 Task: For heading Arial Rounded MT Bold with Underline.  font size for heading26,  'Change the font style of data to'Browallia New.  and font size to 18,  Change the alignment of both headline & data to Align middle & Align Text left.  In the sheet  Budget Template Spreadsheet Workbookbook
Action: Mouse moved to (42, 106)
Screenshot: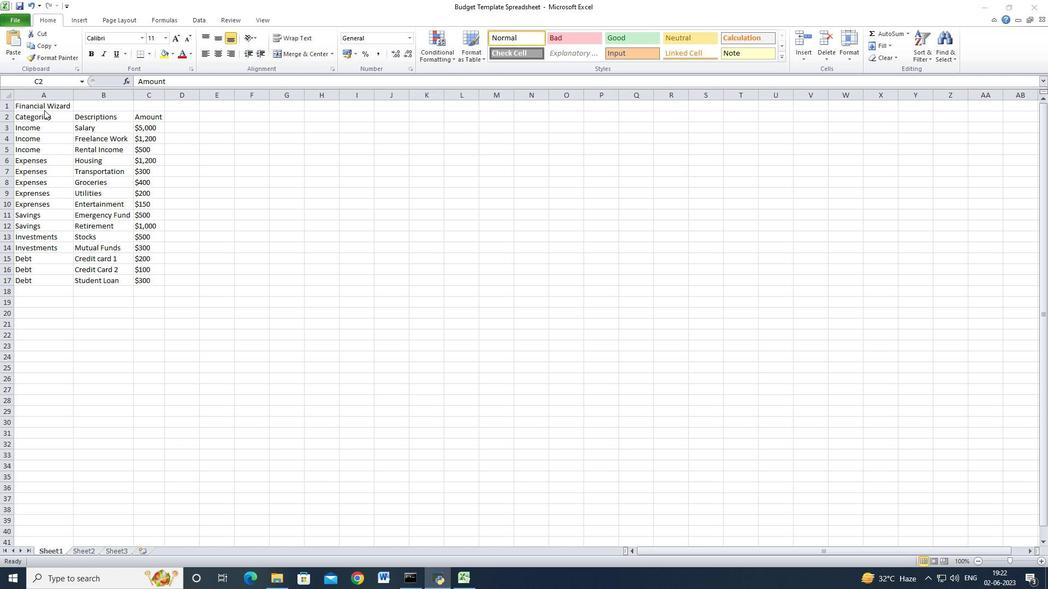 
Action: Mouse pressed left at (42, 106)
Screenshot: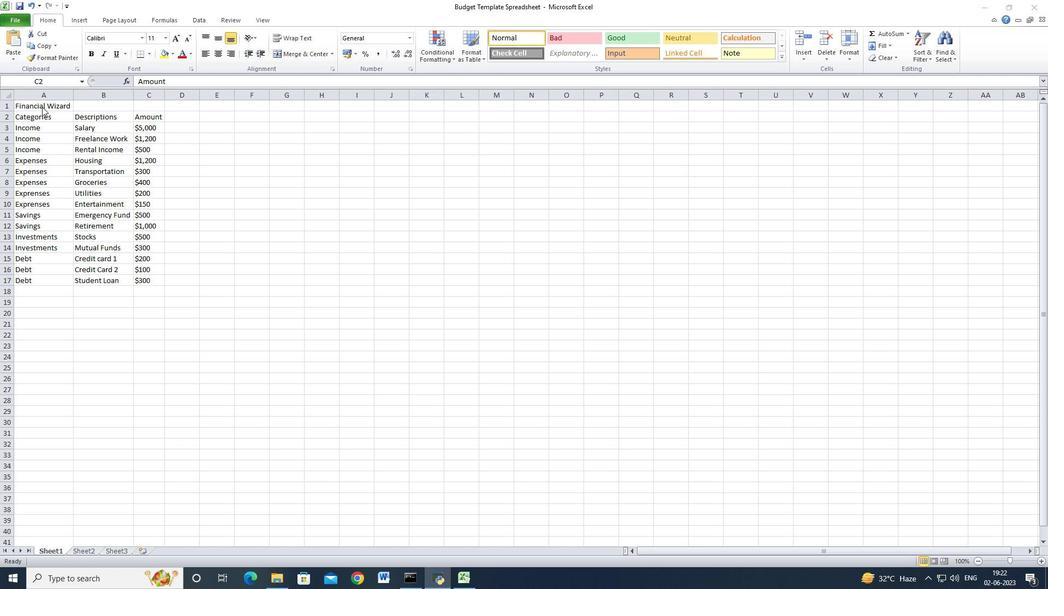 
Action: Mouse moved to (38, 105)
Screenshot: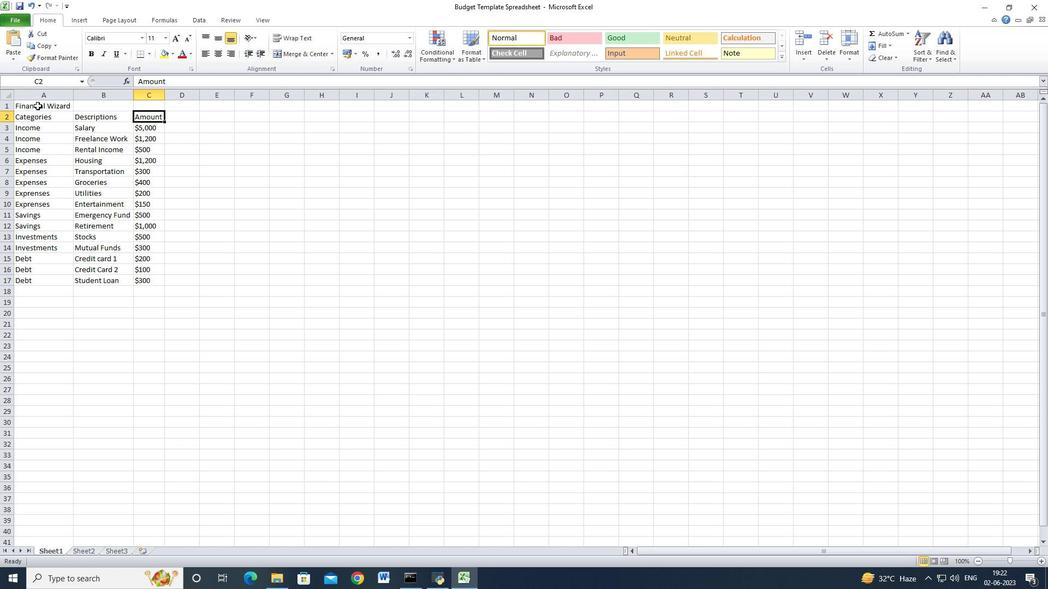 
Action: Mouse pressed left at (38, 105)
Screenshot: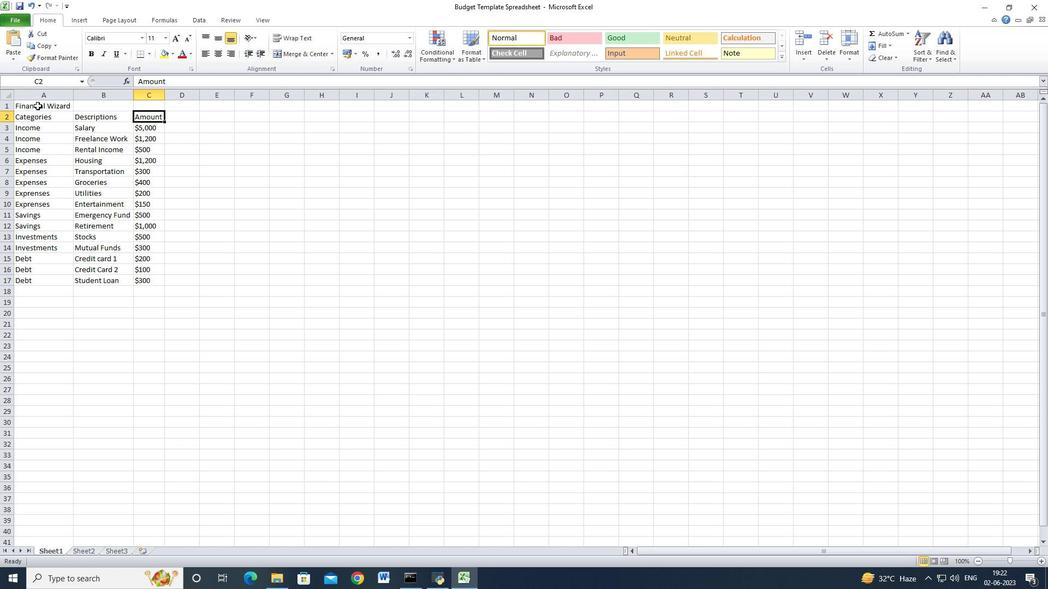 
Action: Mouse moved to (276, 55)
Screenshot: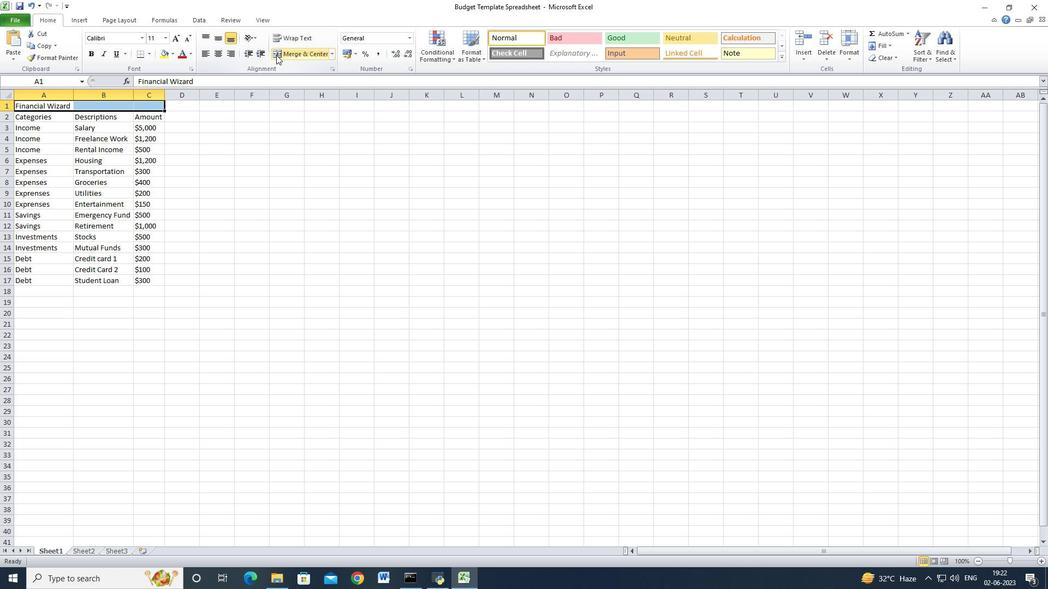 
Action: Mouse pressed left at (276, 55)
Screenshot: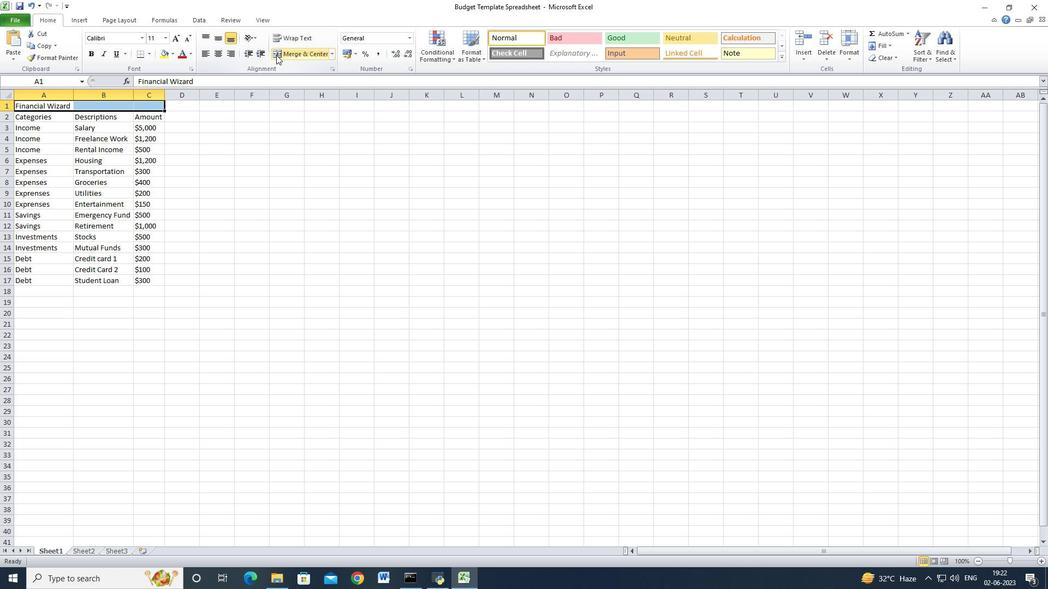
Action: Mouse moved to (139, 37)
Screenshot: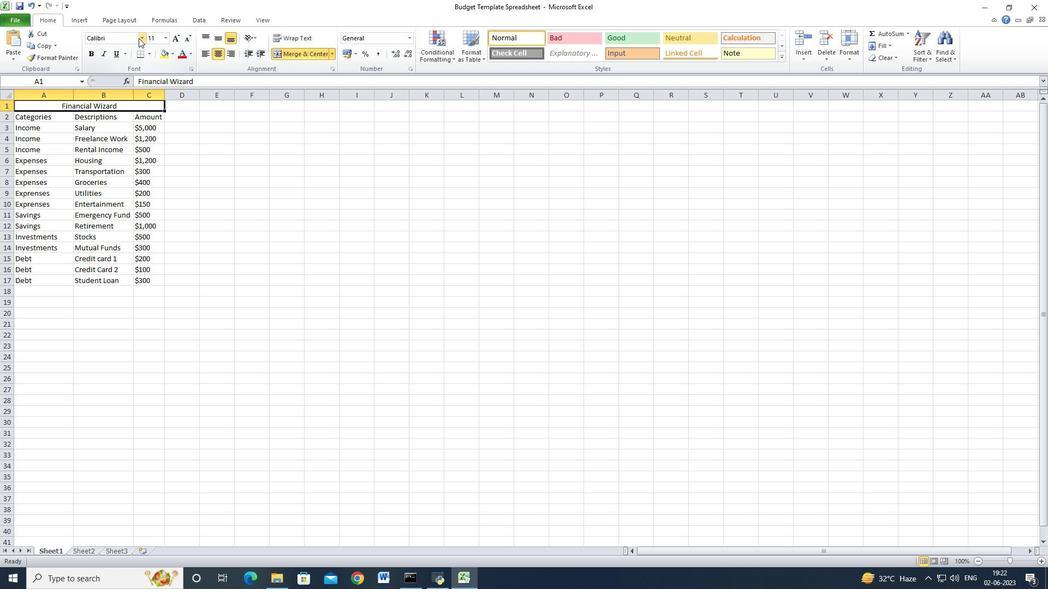 
Action: Mouse pressed left at (139, 37)
Screenshot: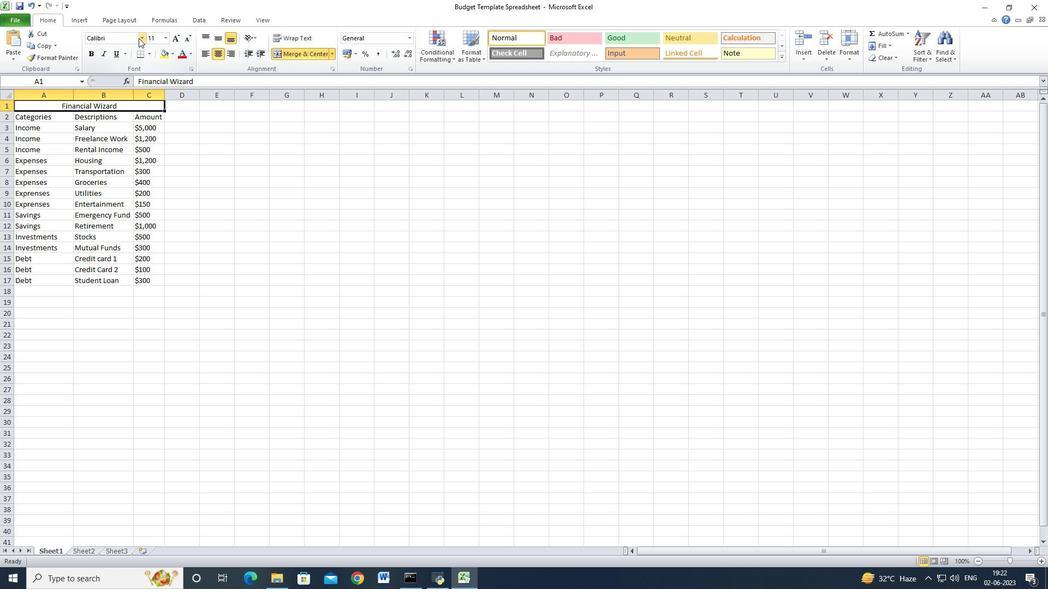 
Action: Mouse moved to (169, 165)
Screenshot: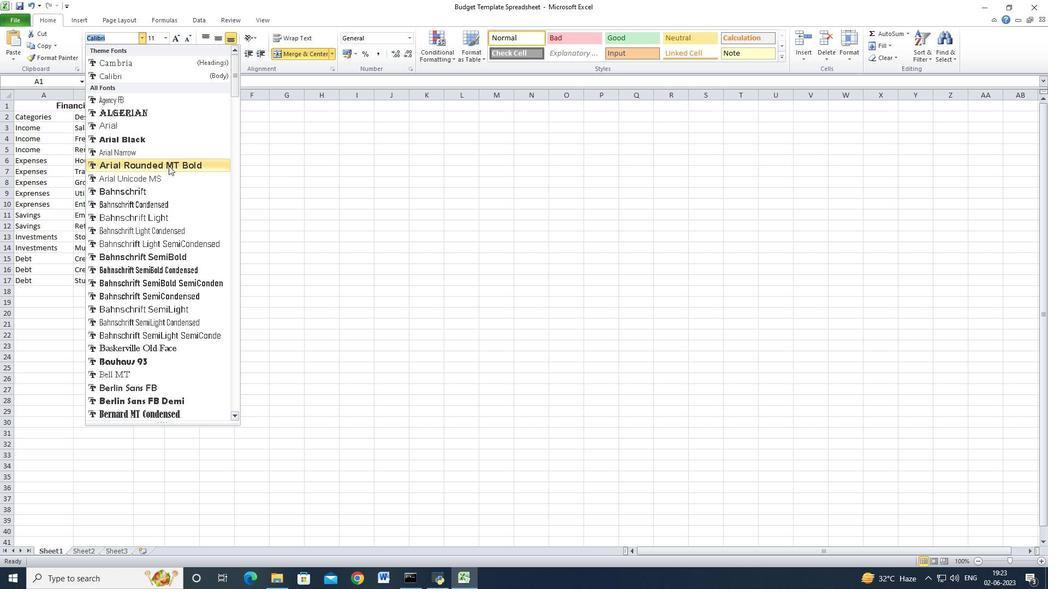 
Action: Mouse pressed left at (169, 165)
Screenshot: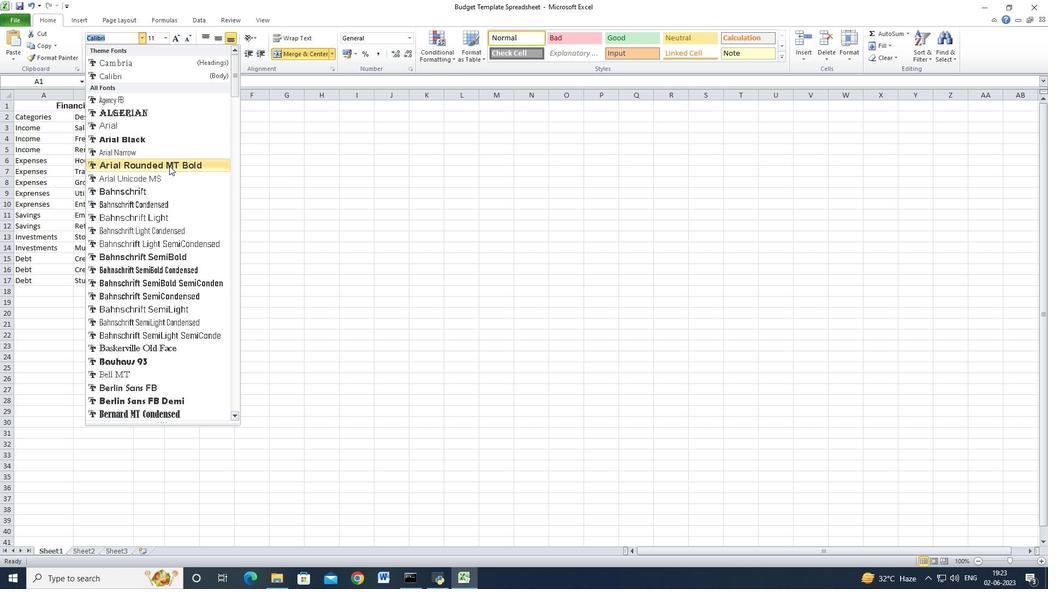 
Action: Mouse moved to (117, 52)
Screenshot: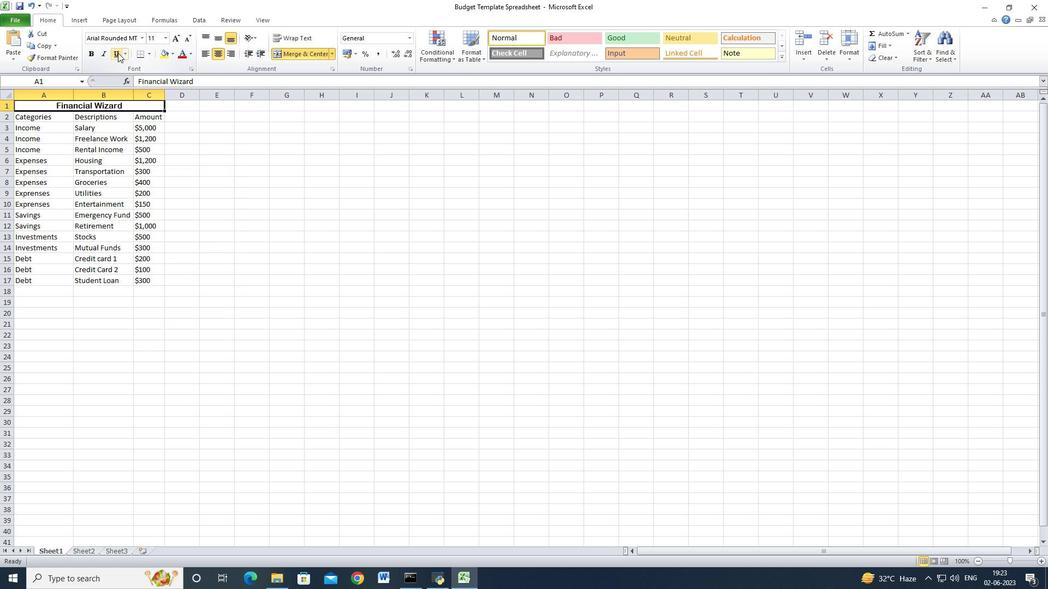
Action: Mouse pressed left at (117, 52)
Screenshot: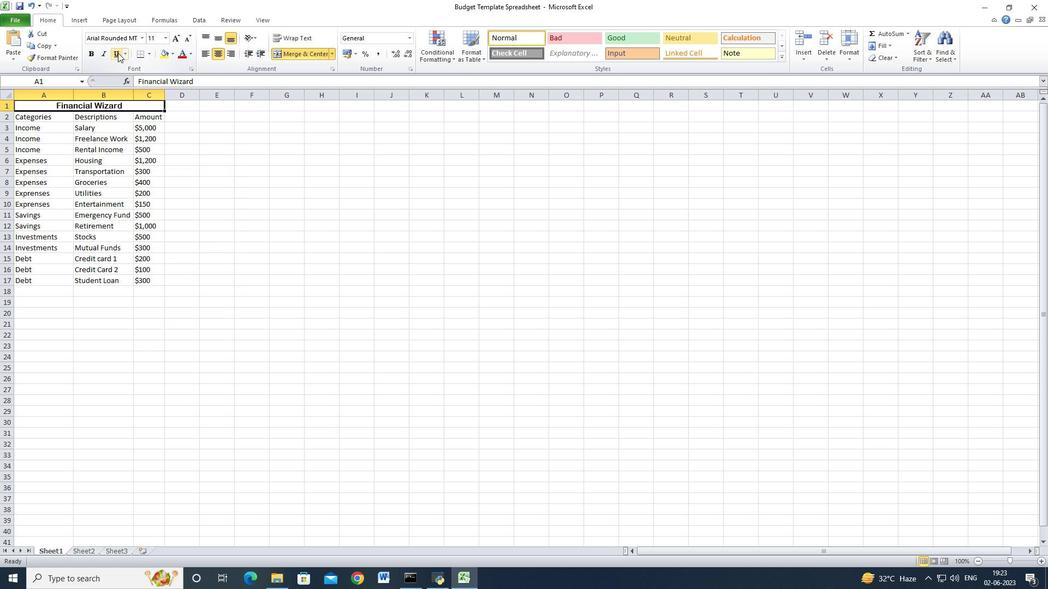 
Action: Mouse moved to (166, 38)
Screenshot: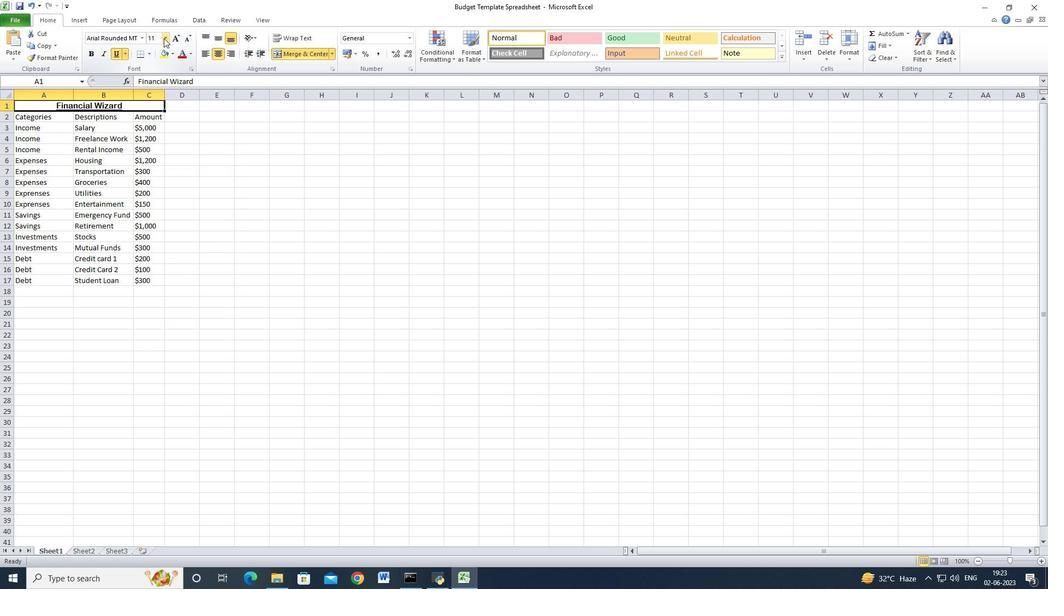 
Action: Mouse pressed left at (166, 38)
Screenshot: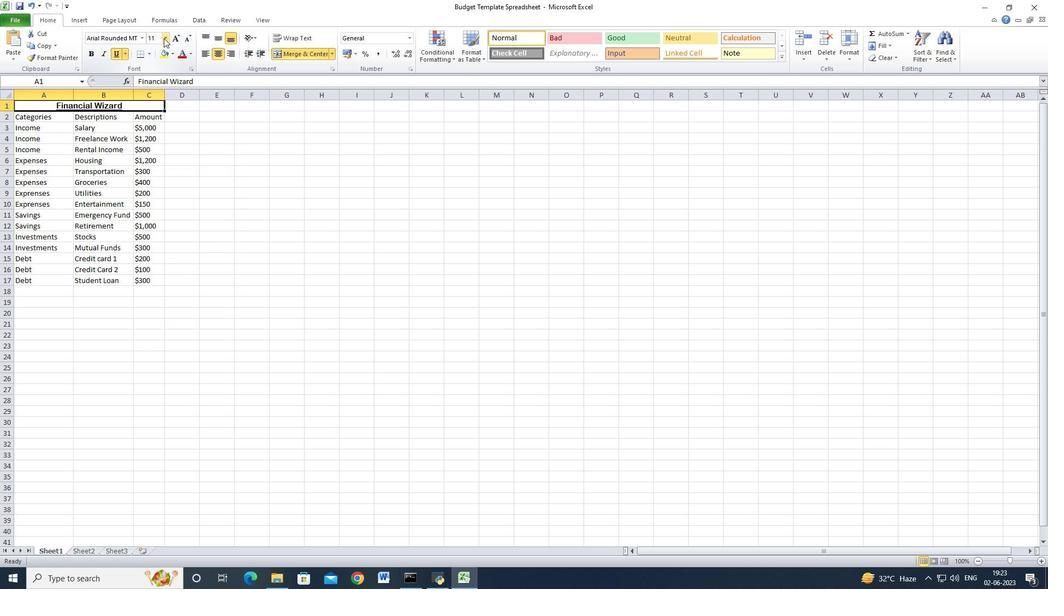 
Action: Mouse moved to (156, 150)
Screenshot: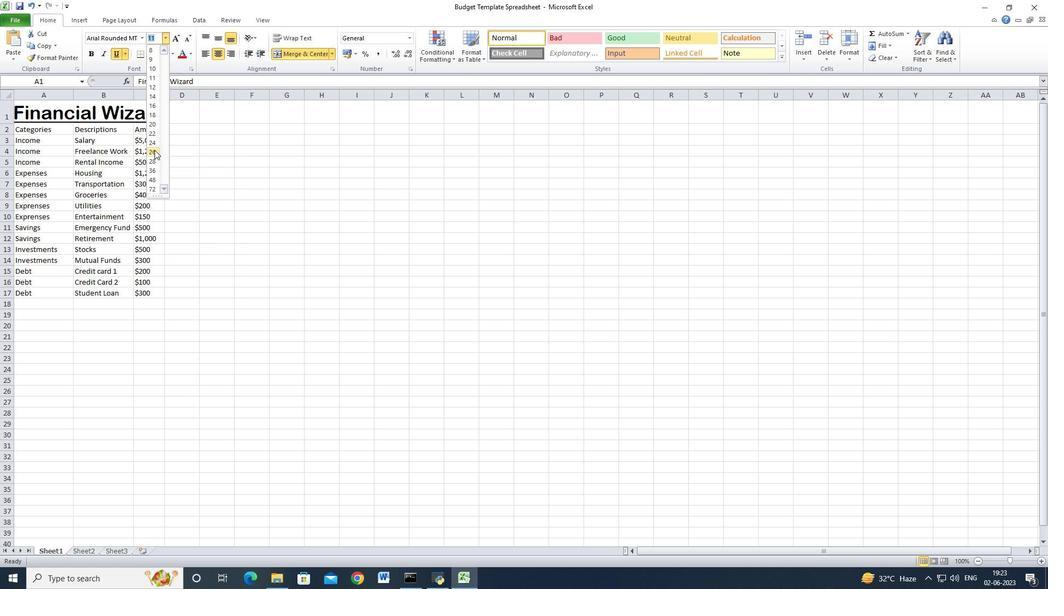 
Action: Mouse pressed left at (156, 150)
Screenshot: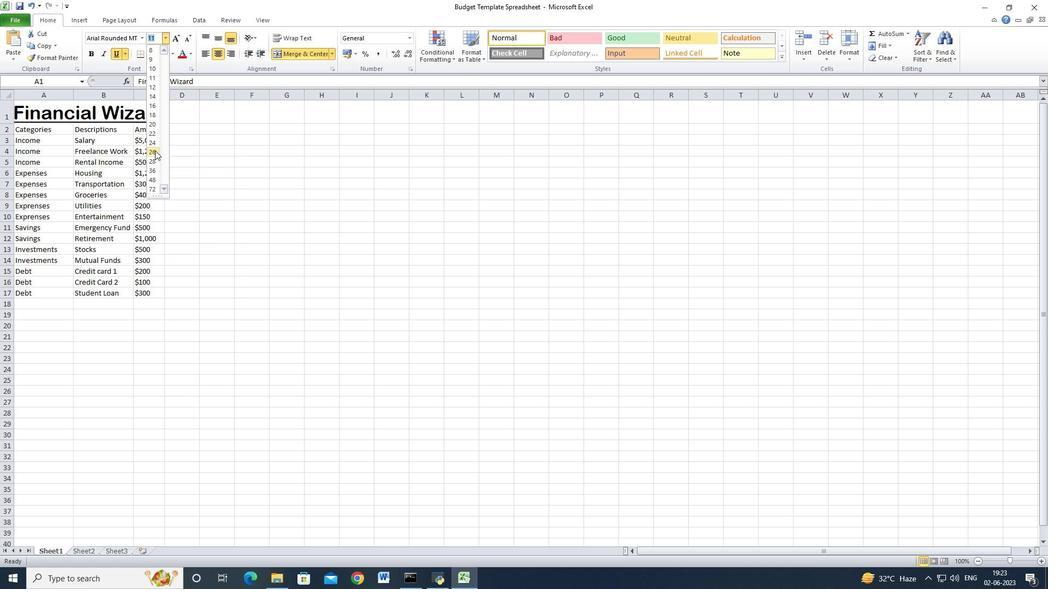 
Action: Mouse moved to (40, 132)
Screenshot: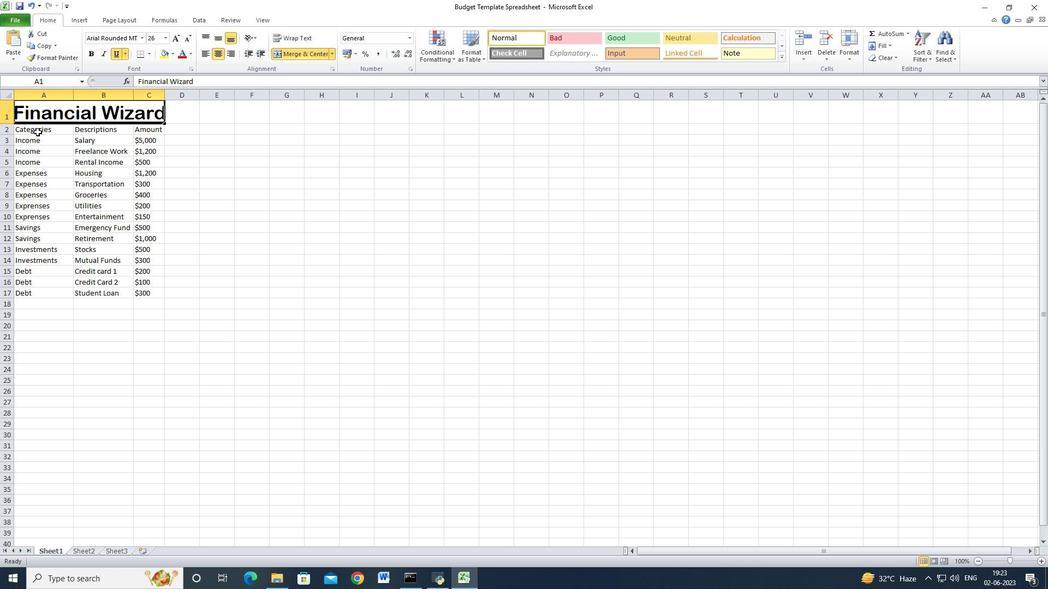 
Action: Mouse pressed left at (40, 132)
Screenshot: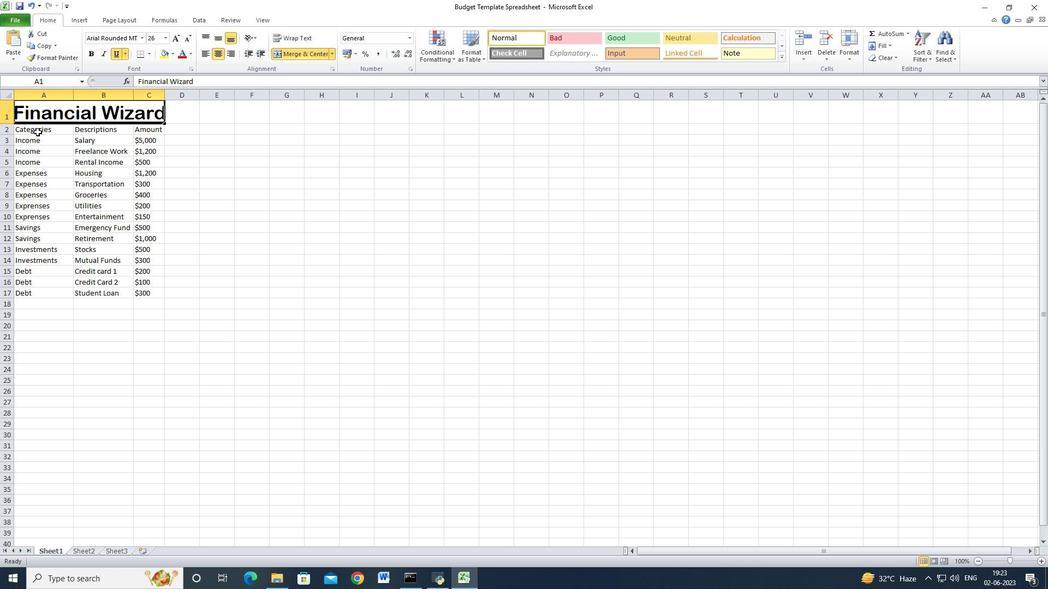 
Action: Mouse moved to (143, 35)
Screenshot: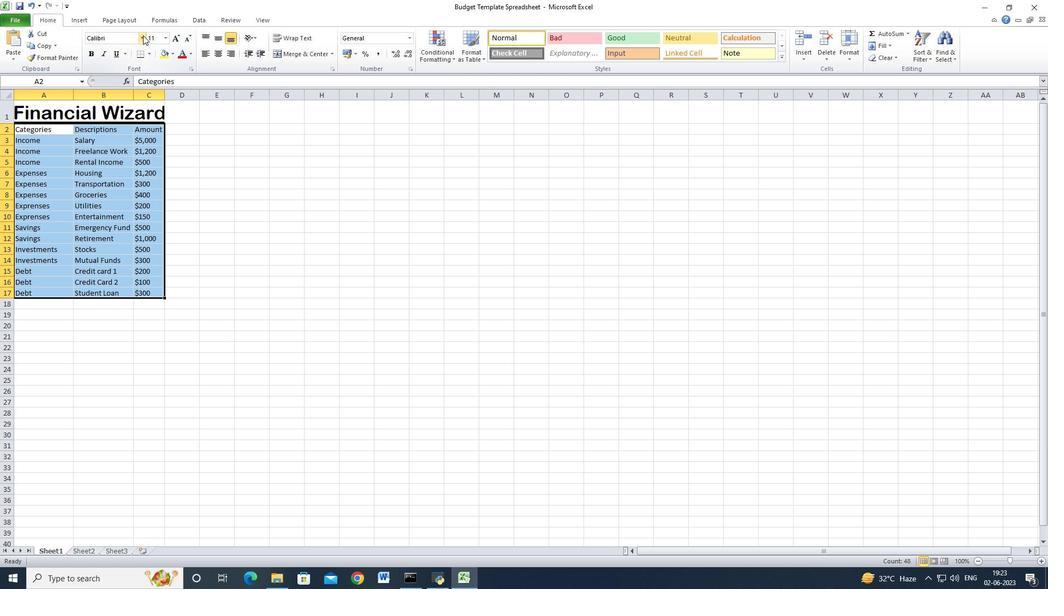 
Action: Mouse pressed left at (143, 35)
Screenshot: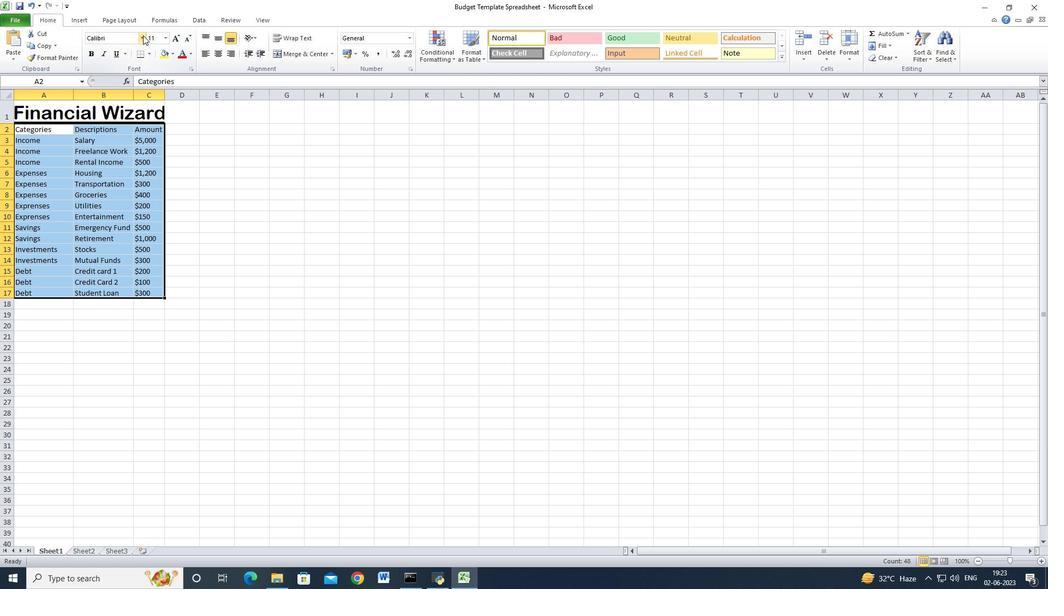 
Action: Mouse moved to (121, 58)
Screenshot: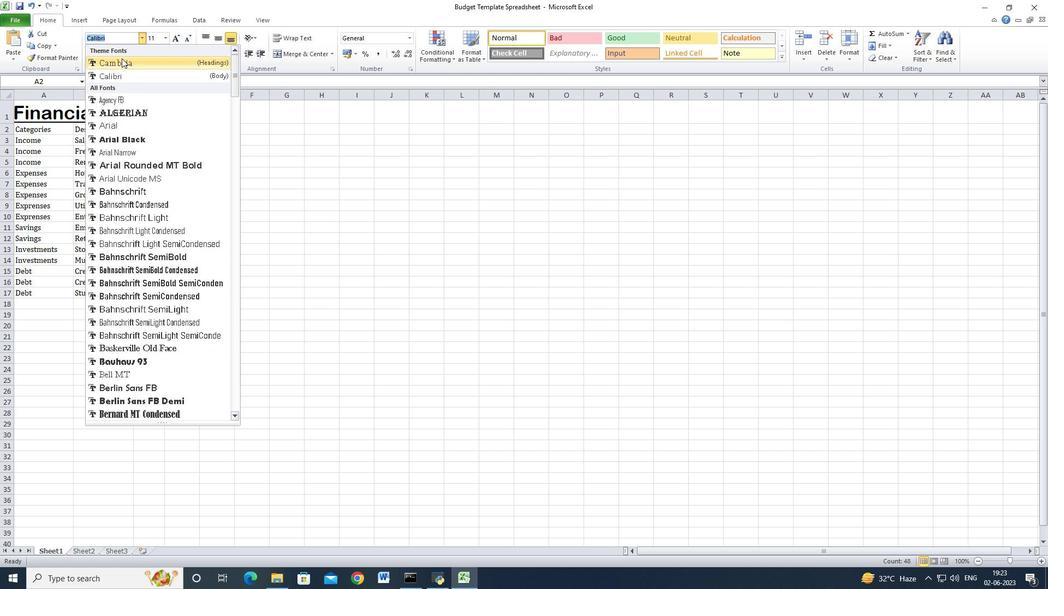 
Action: Key pressed browallia<Key.space>new<Key.enter>
Screenshot: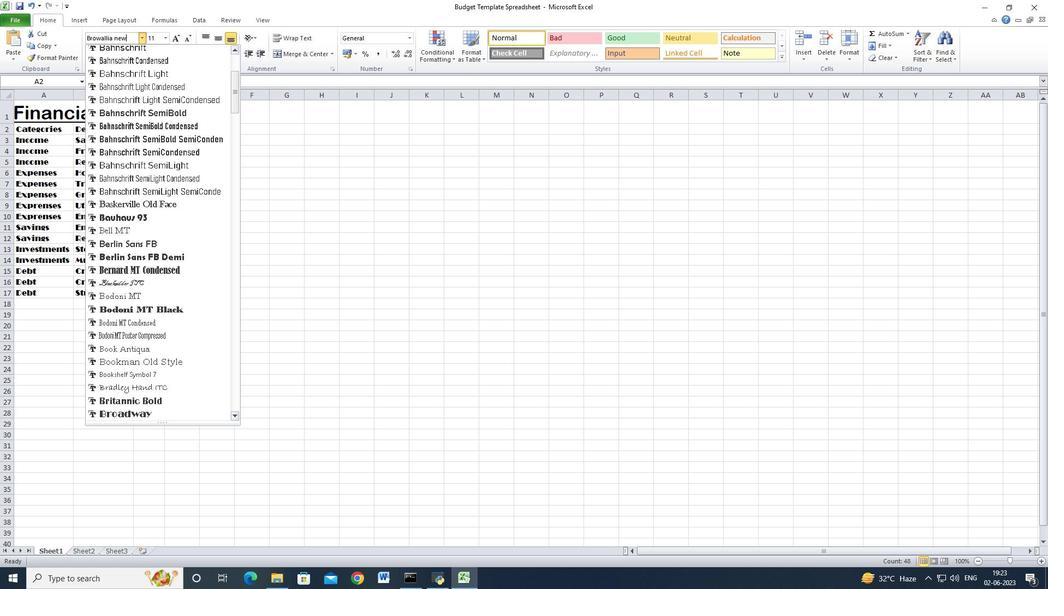 
Action: Mouse moved to (168, 35)
Screenshot: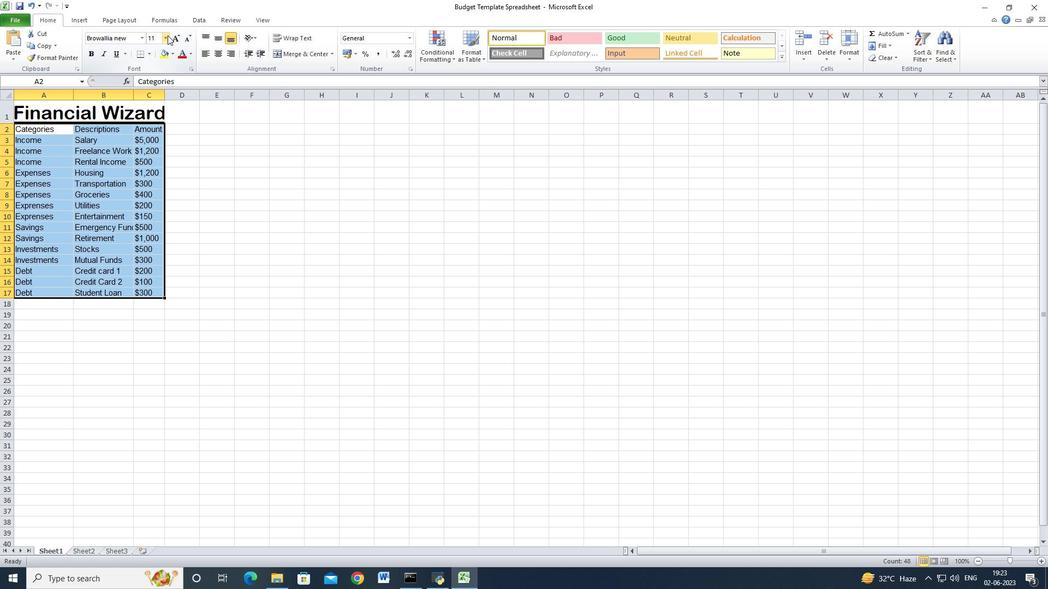 
Action: Mouse pressed left at (168, 35)
Screenshot: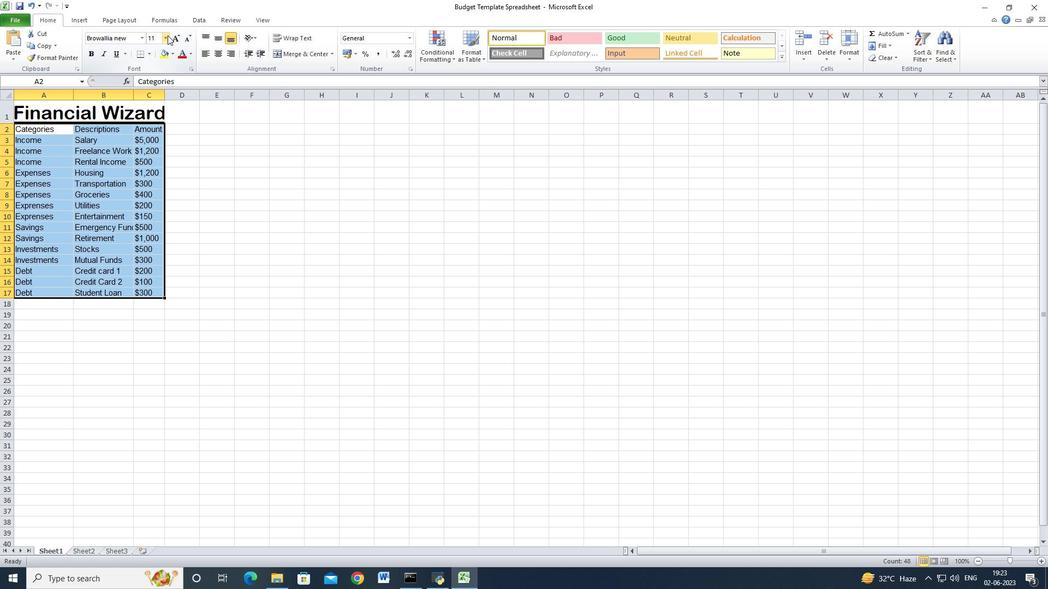 
Action: Mouse moved to (155, 115)
Screenshot: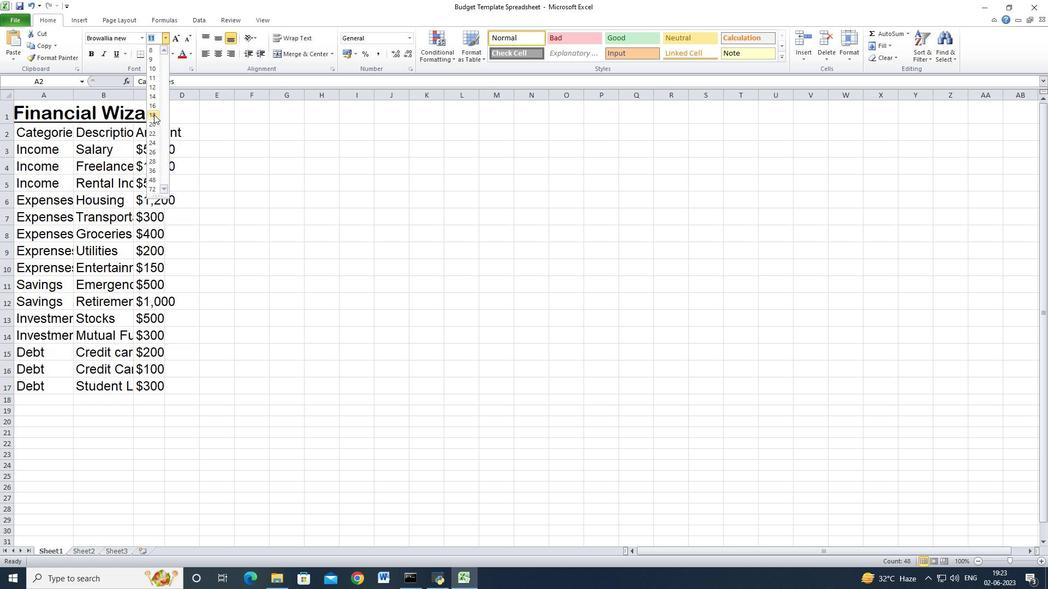 
Action: Mouse pressed left at (155, 115)
Screenshot: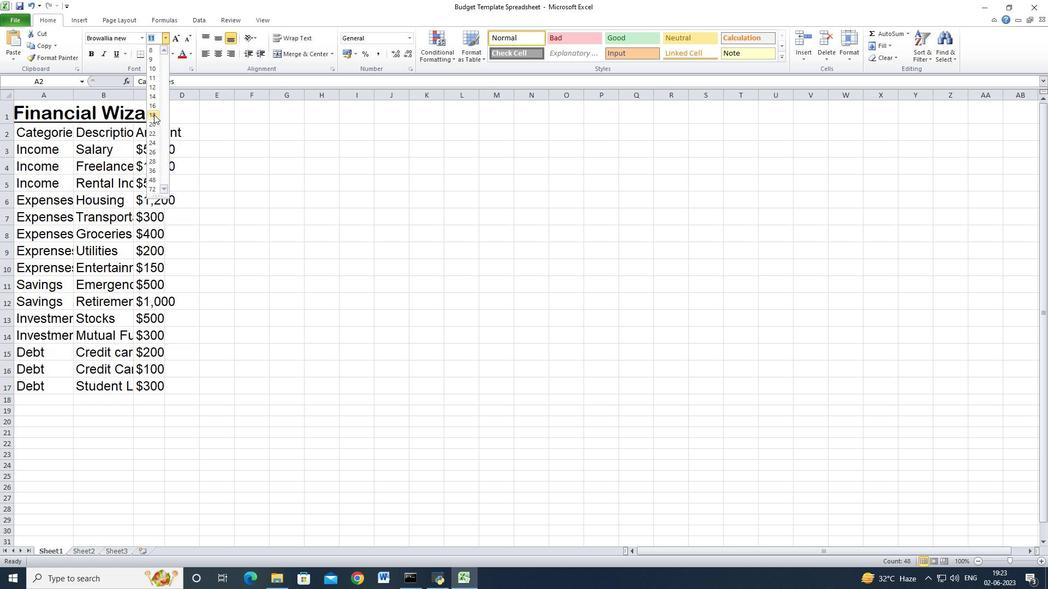 
Action: Mouse moved to (13, 97)
Screenshot: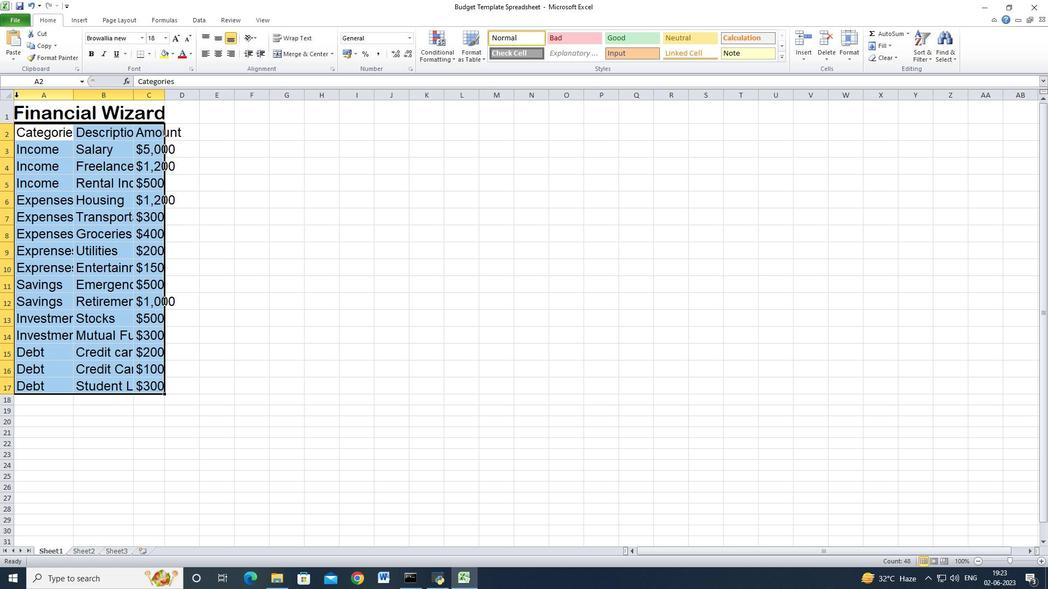 
Action: Mouse pressed left at (13, 97)
Screenshot: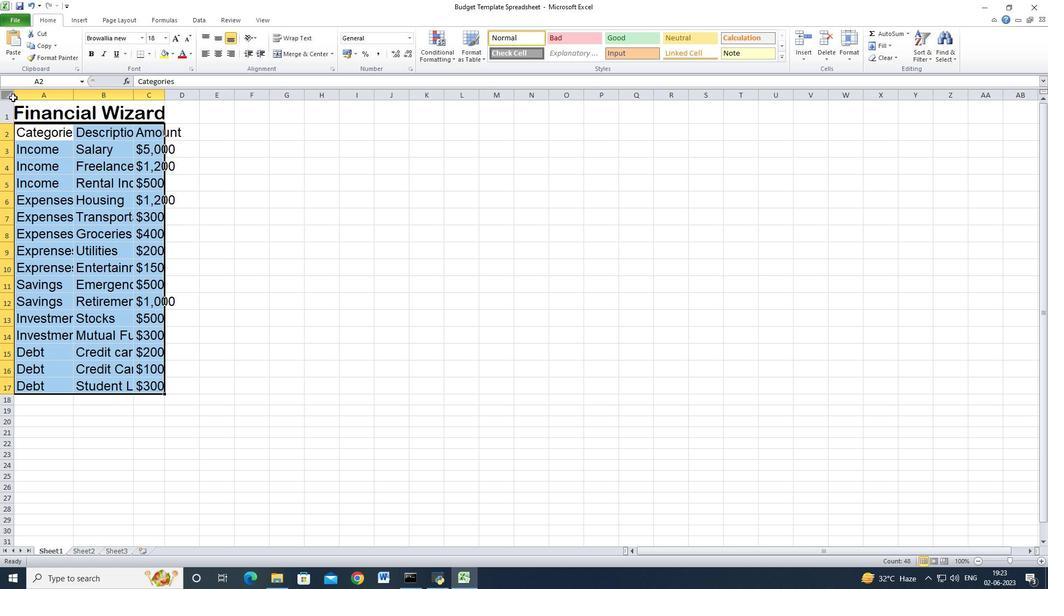 
Action: Mouse moved to (75, 96)
Screenshot: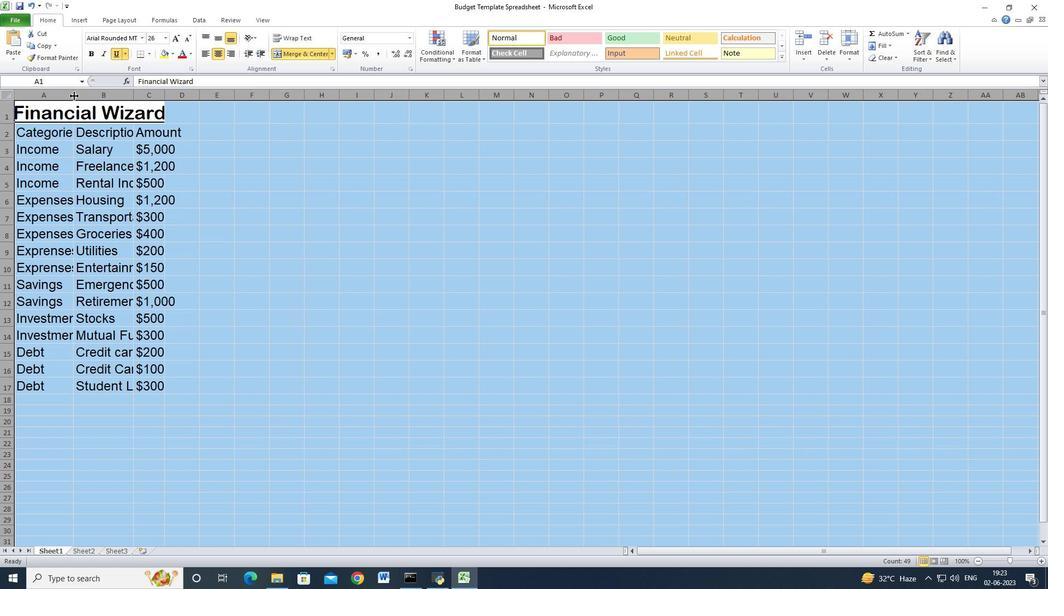 
Action: Mouse pressed left at (75, 96)
Screenshot: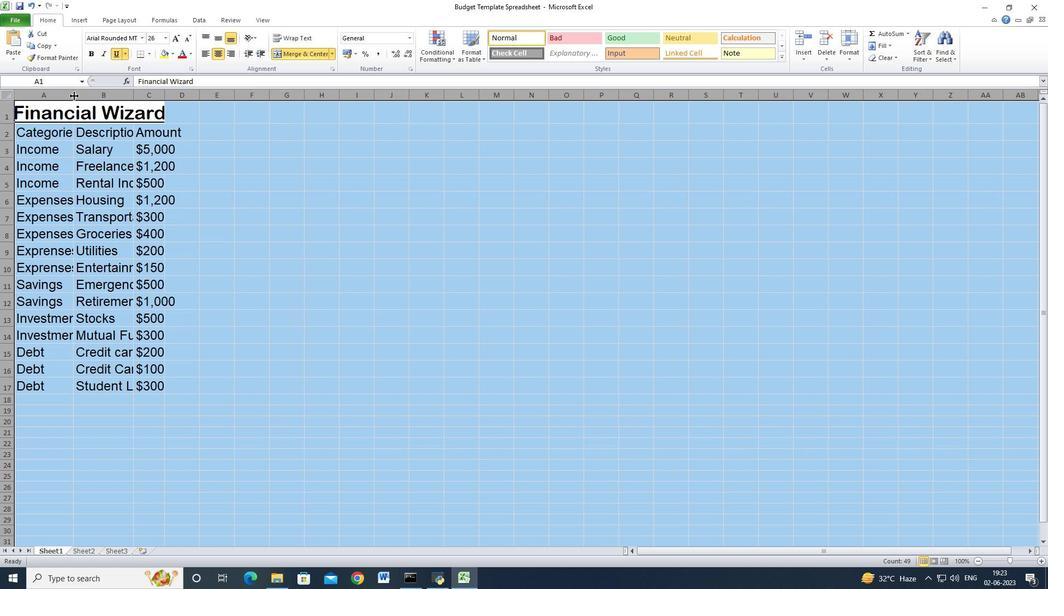 
Action: Mouse pressed left at (75, 96)
Screenshot: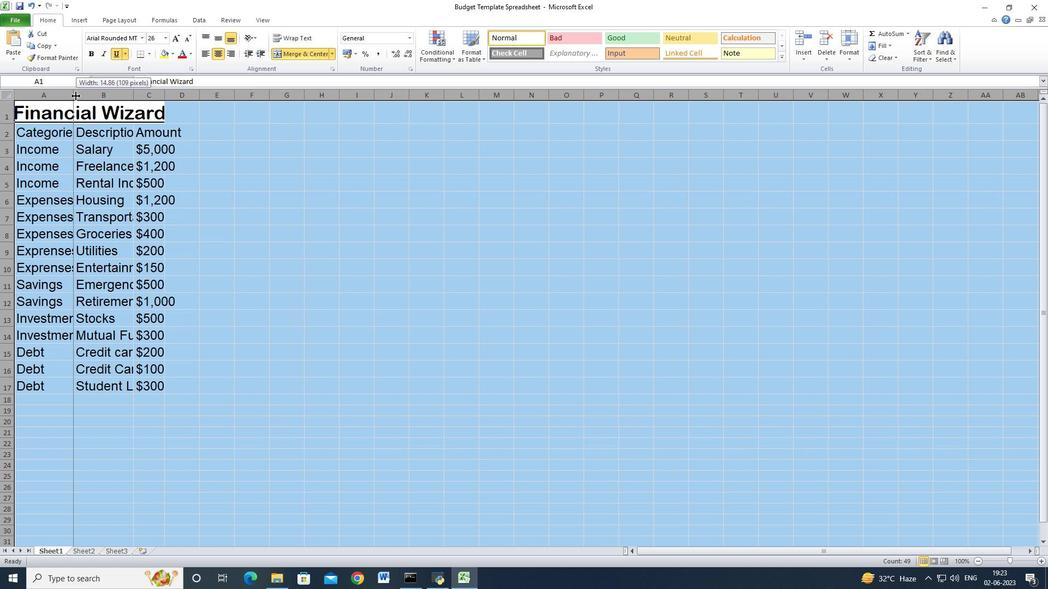
Action: Mouse moved to (105, 149)
Screenshot: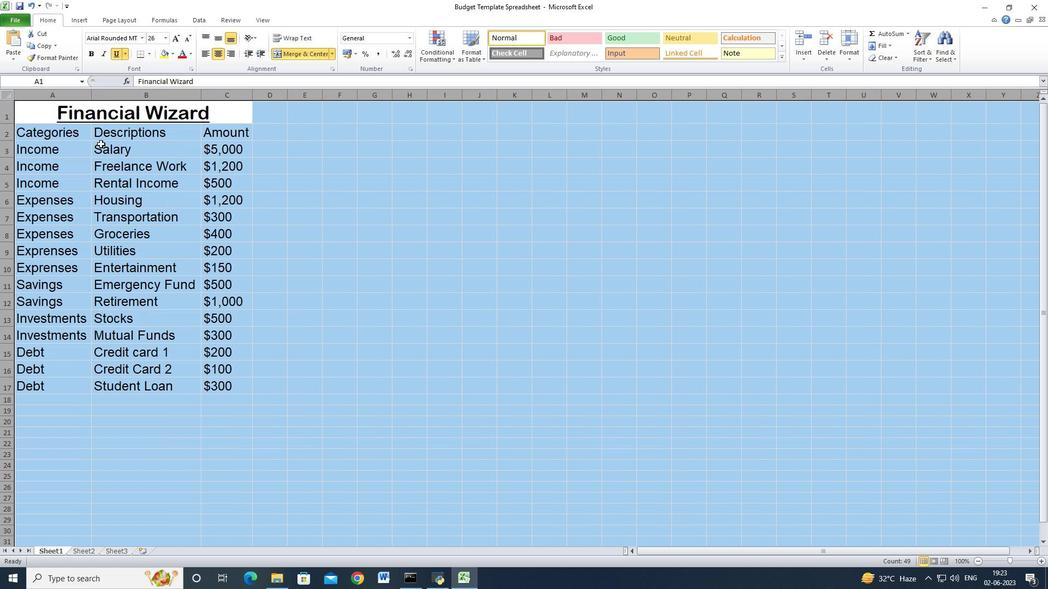 
Action: Mouse pressed left at (105, 149)
Screenshot: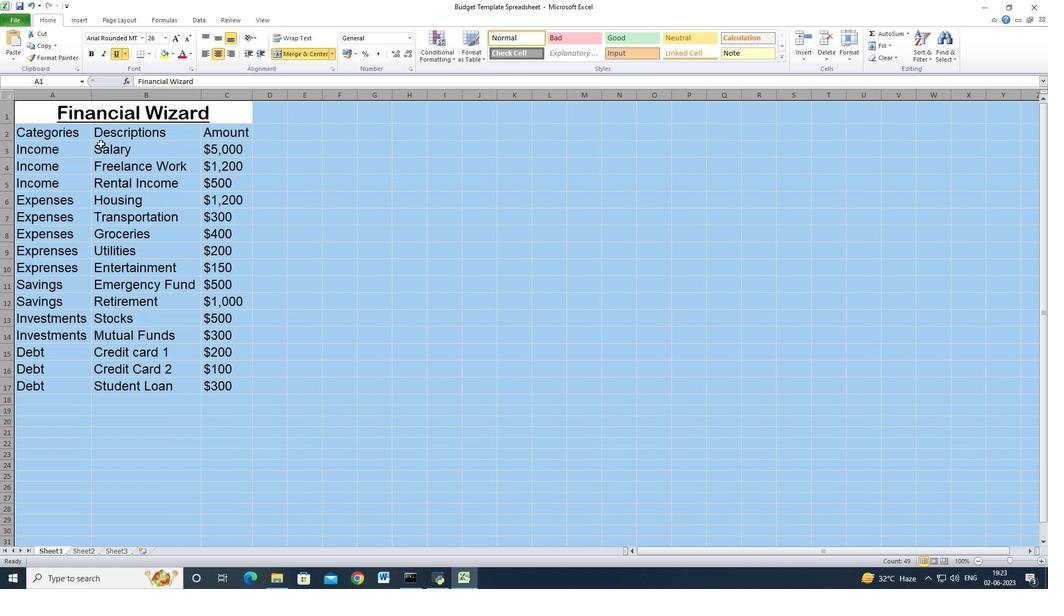 
Action: Mouse moved to (26, 115)
Screenshot: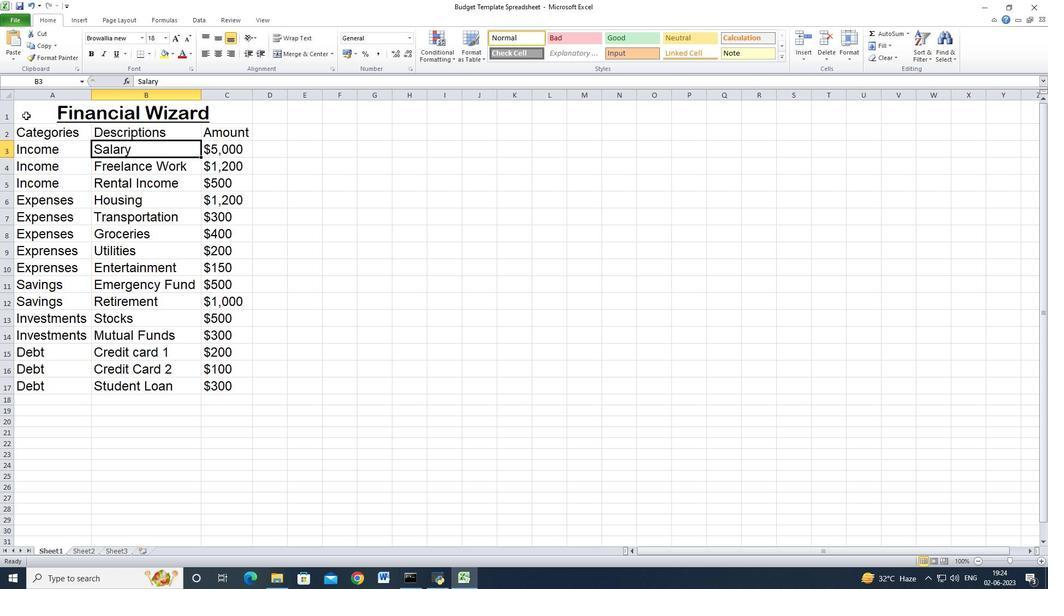 
Action: Mouse pressed left at (26, 115)
Screenshot: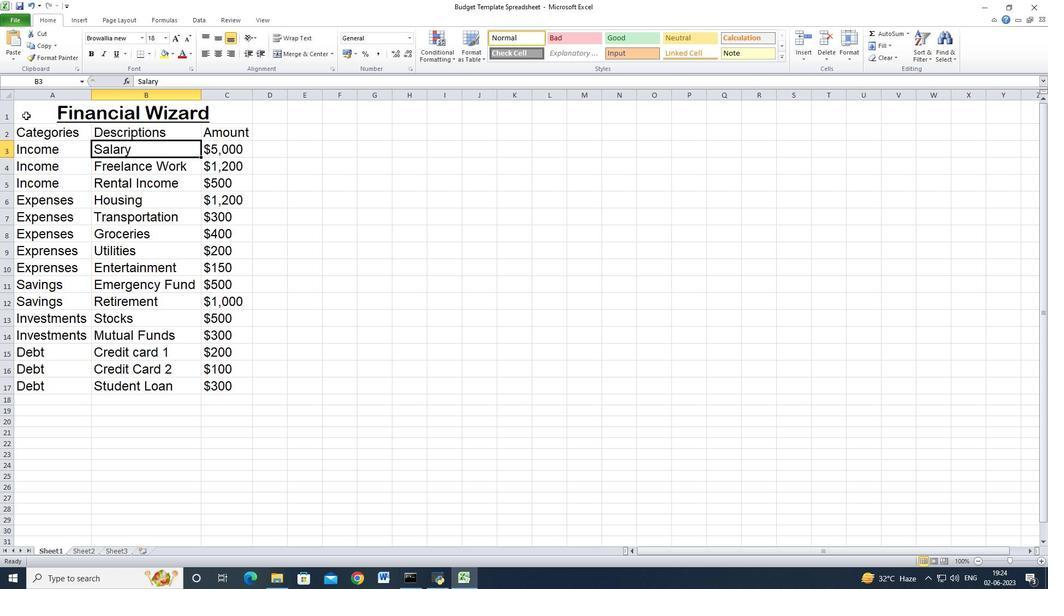
Action: Mouse moved to (217, 39)
Screenshot: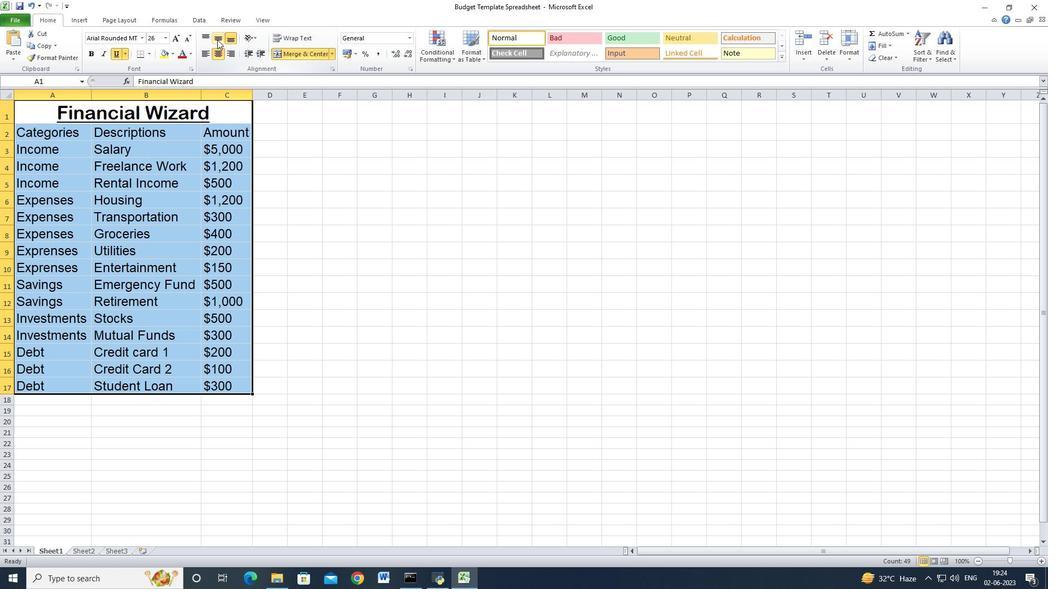 
Action: Mouse pressed left at (217, 39)
Screenshot: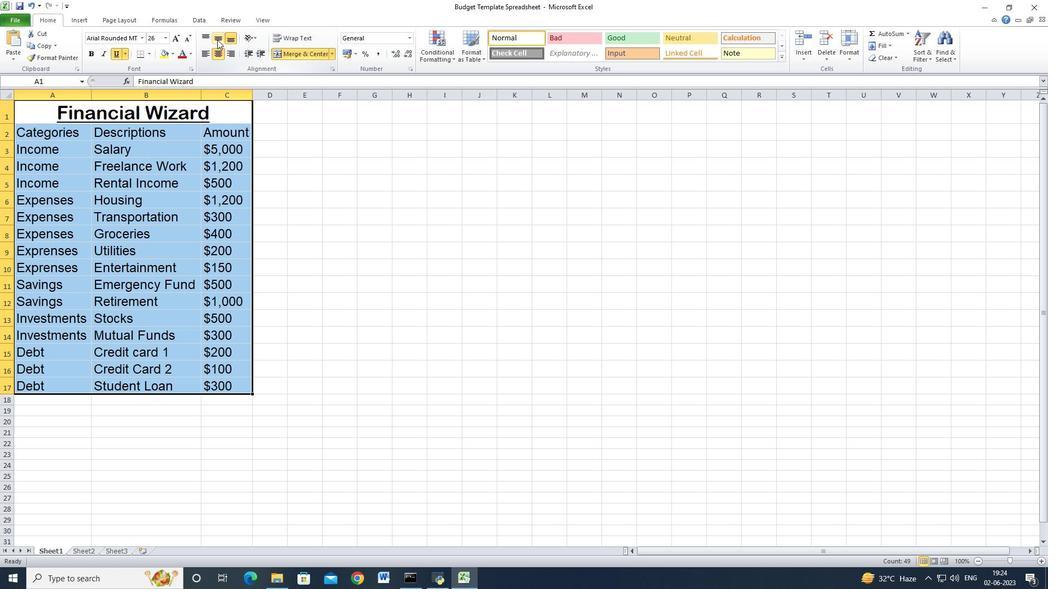 
Action: Mouse moved to (233, 52)
Screenshot: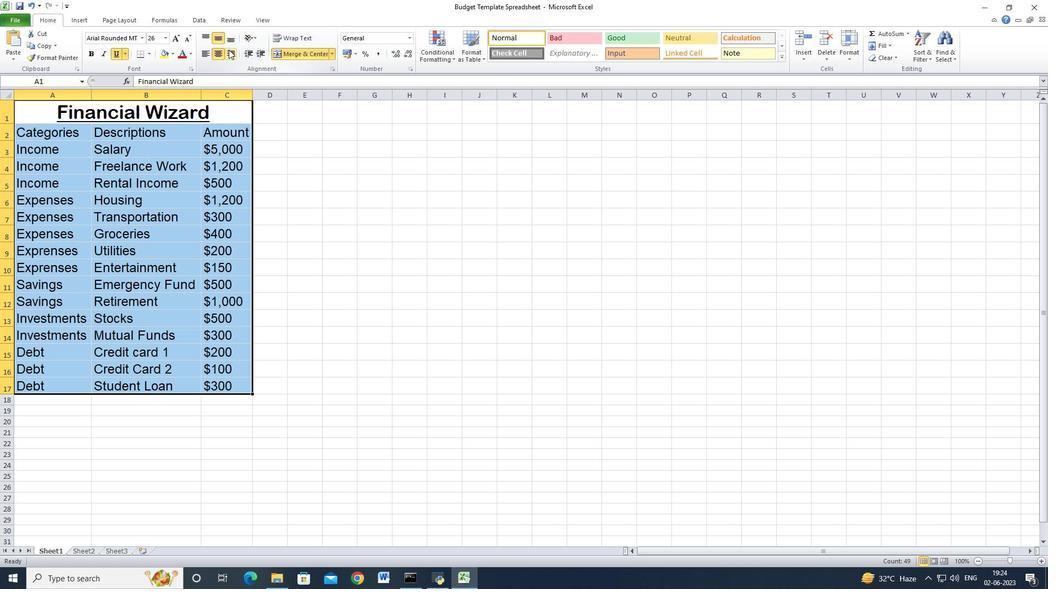 
Action: Mouse pressed left at (233, 52)
Screenshot: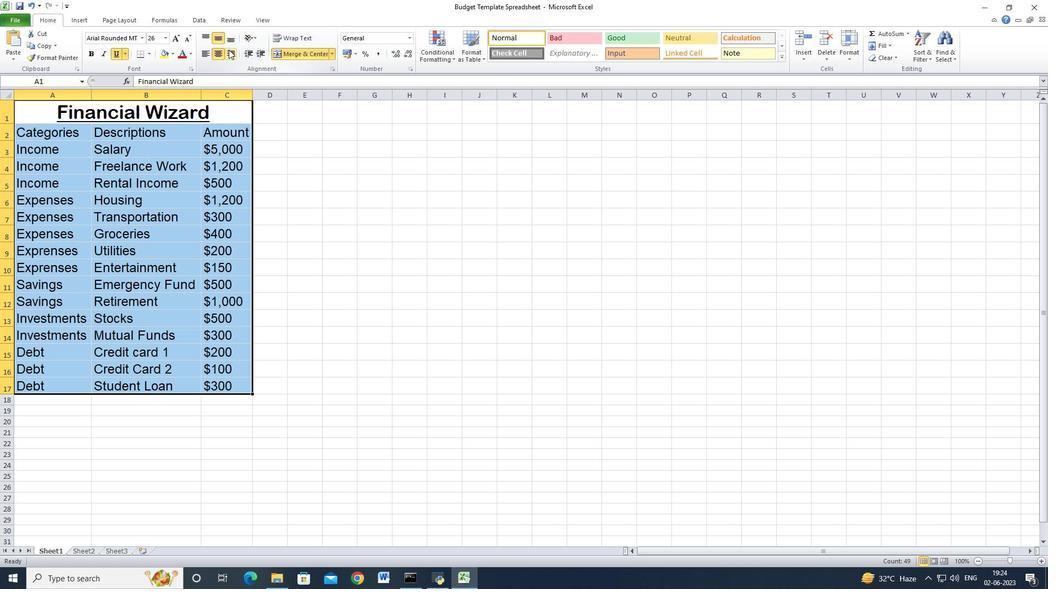 
Action: Mouse moved to (207, 51)
Screenshot: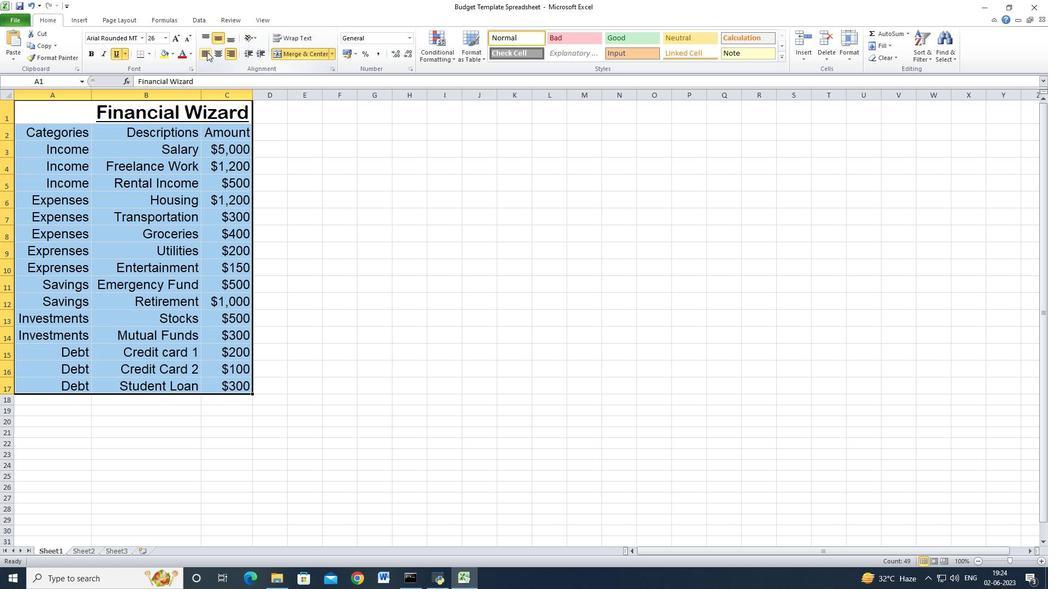 
Action: Mouse pressed left at (207, 51)
Screenshot: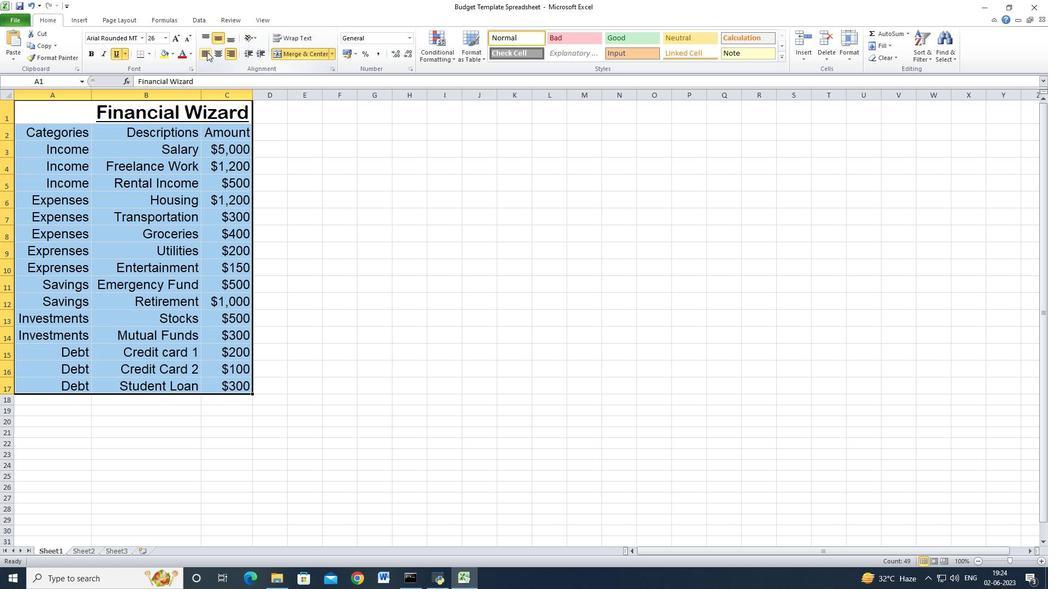 
Action: Mouse moved to (49, 167)
Screenshot: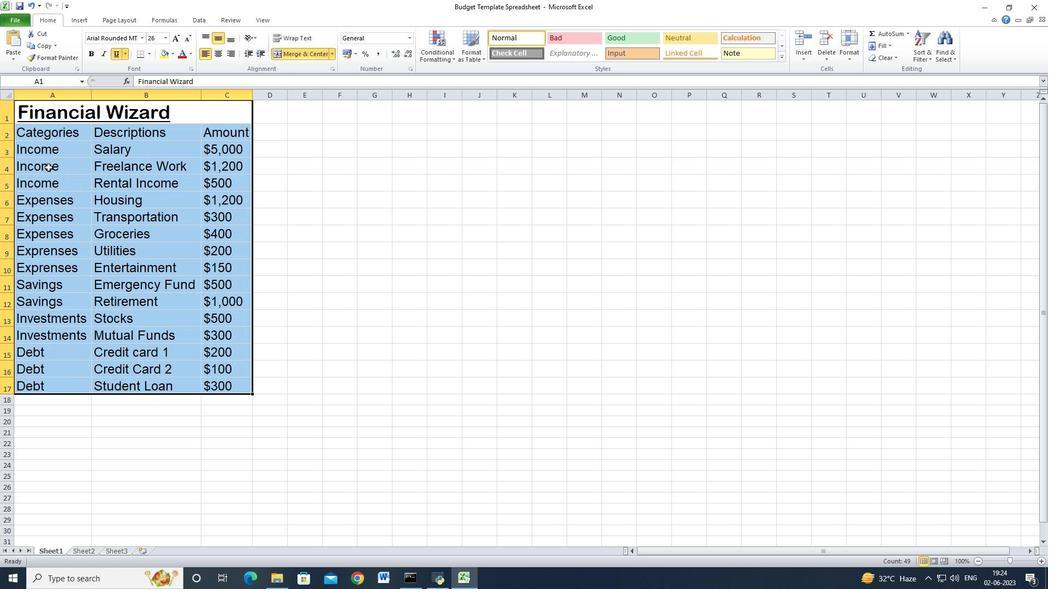 
Action: Mouse pressed left at (49, 167)
Screenshot: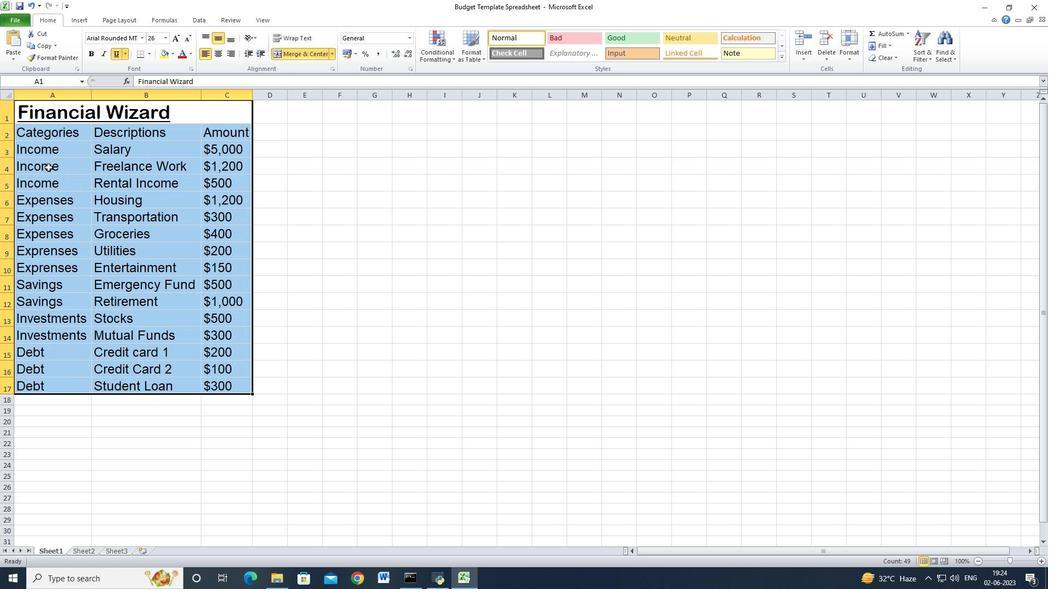 
Action: Mouse moved to (7, 93)
Screenshot: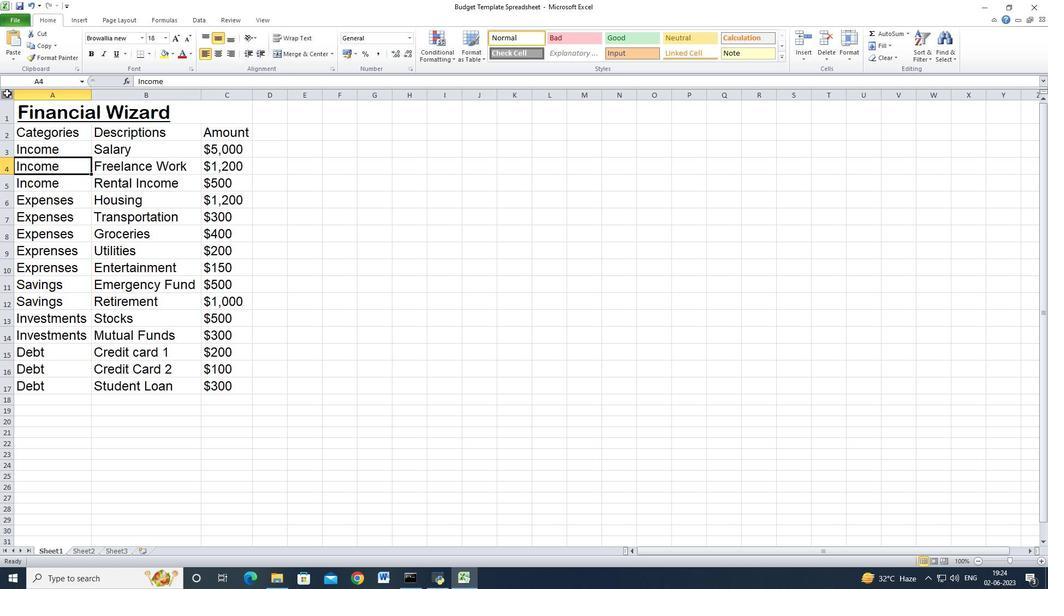 
Action: Mouse pressed left at (7, 93)
Screenshot: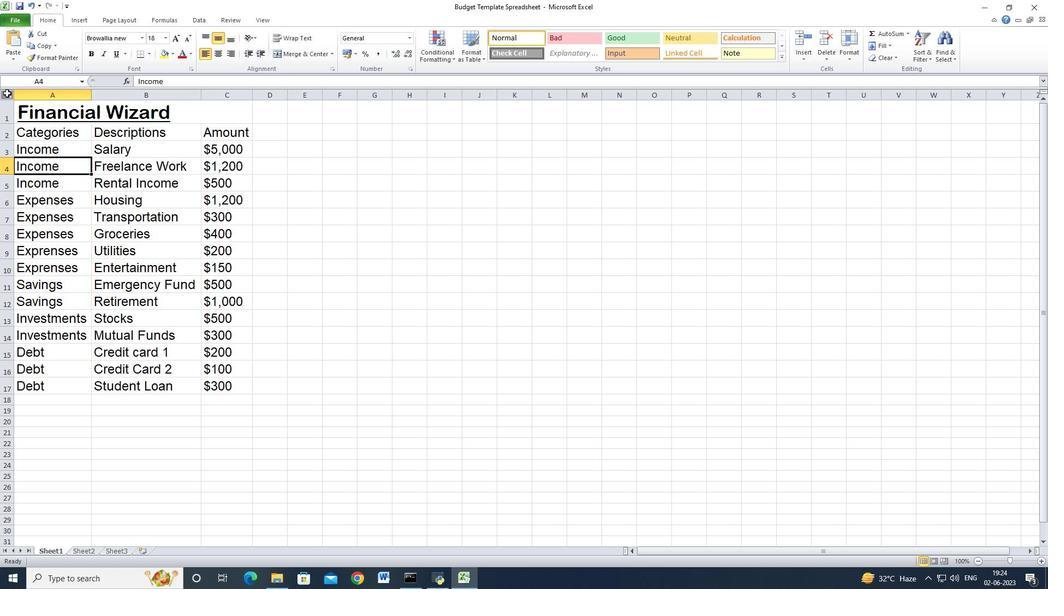 
Action: Mouse moved to (92, 94)
Screenshot: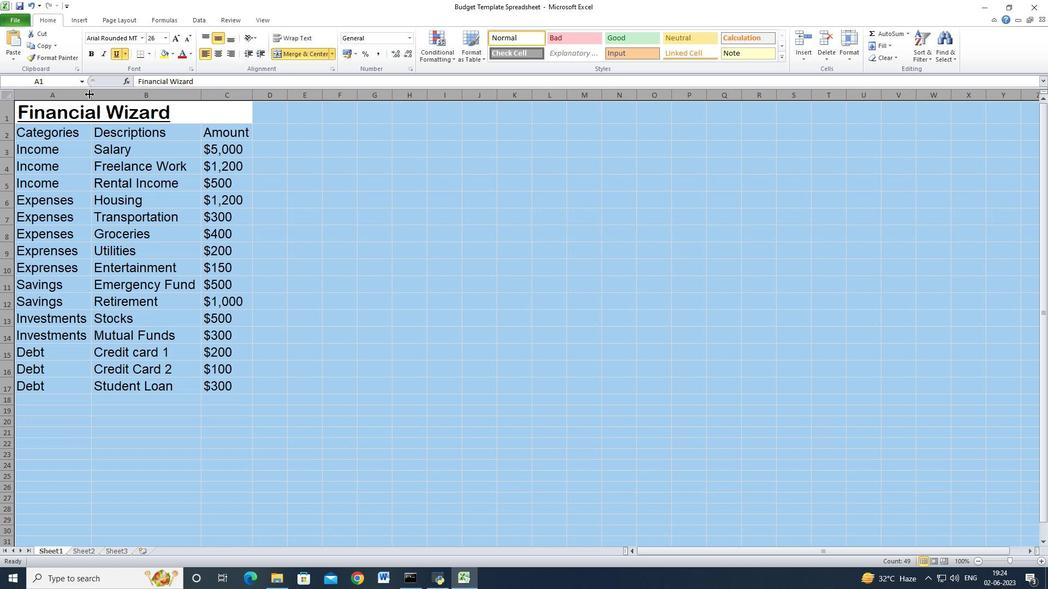 
Action: Mouse pressed left at (92, 94)
Screenshot: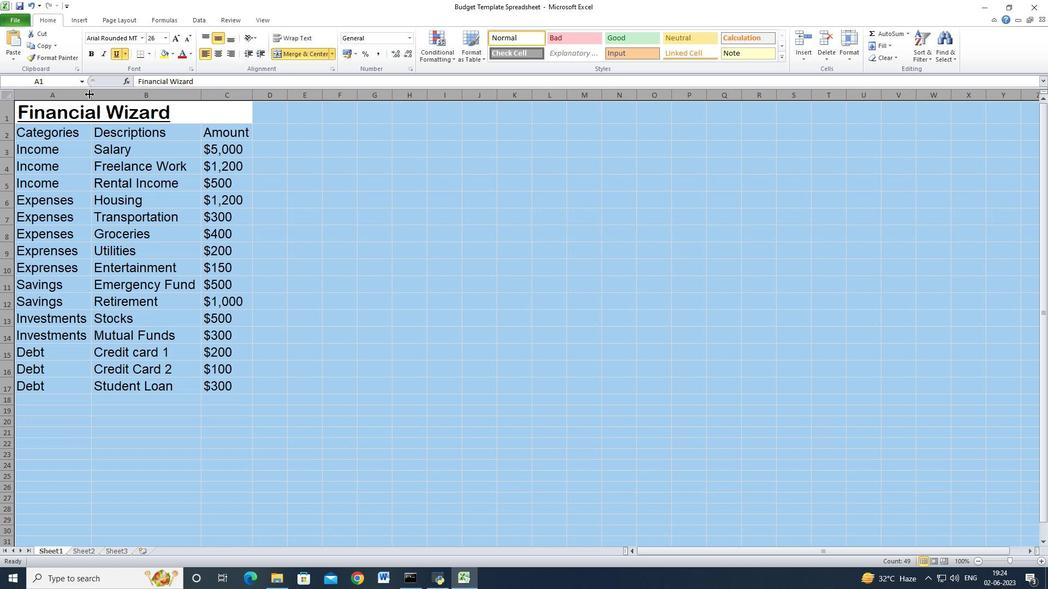 
Action: Mouse pressed left at (92, 94)
Screenshot: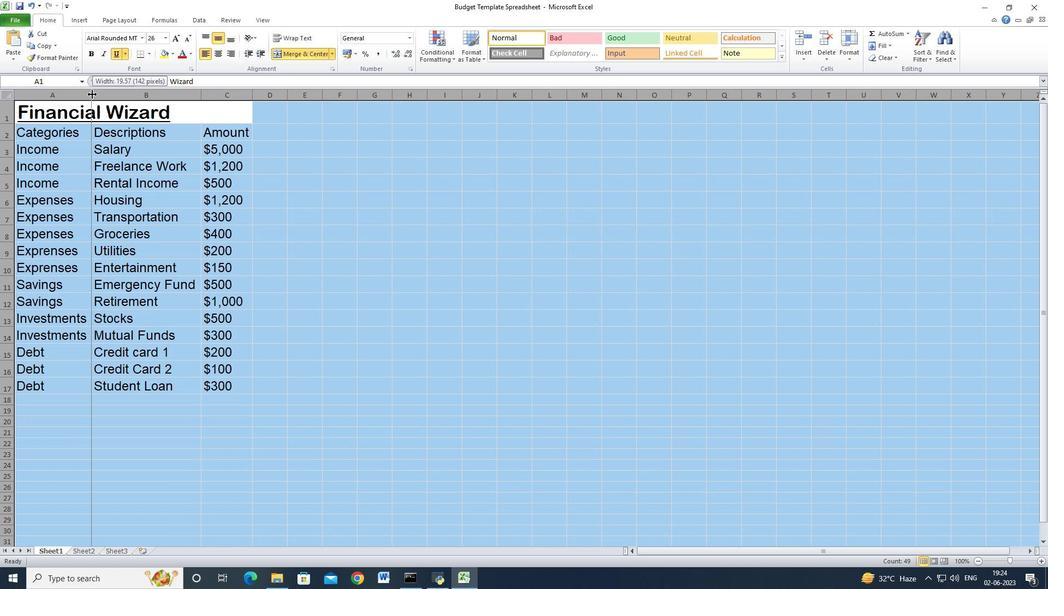 
Action: Mouse moved to (113, 167)
Screenshot: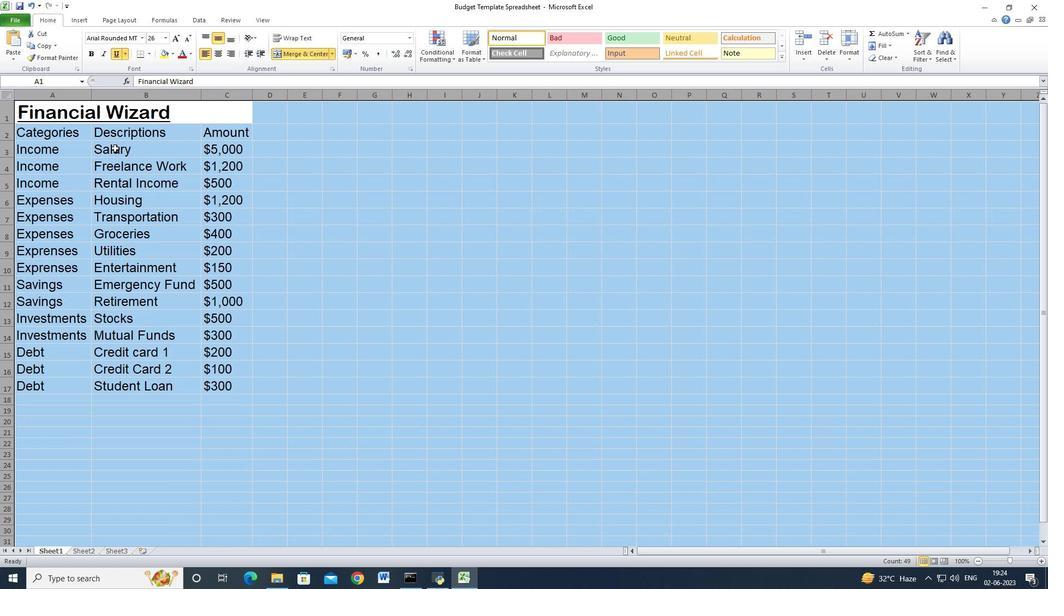 
Action: Mouse pressed left at (113, 167)
Screenshot: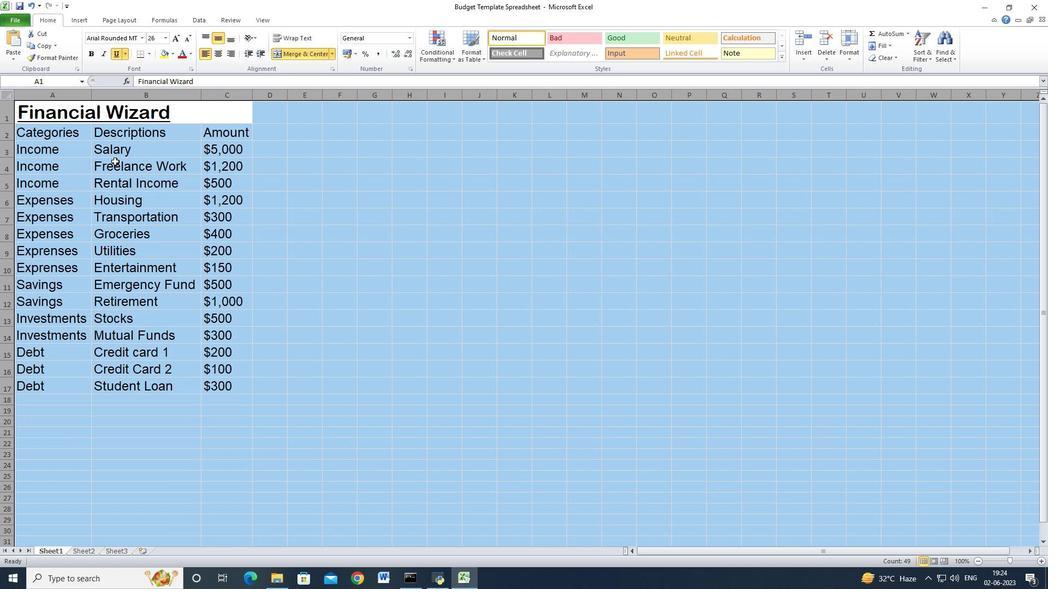 
Action: Mouse moved to (132, 185)
Screenshot: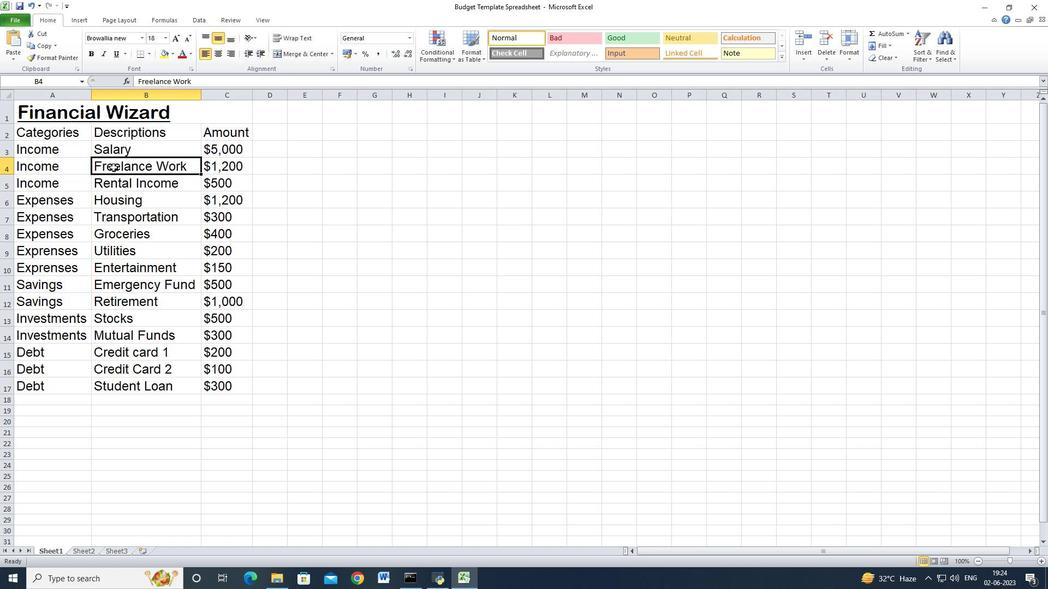 
Action: Key pressed ctrl+S
Screenshot: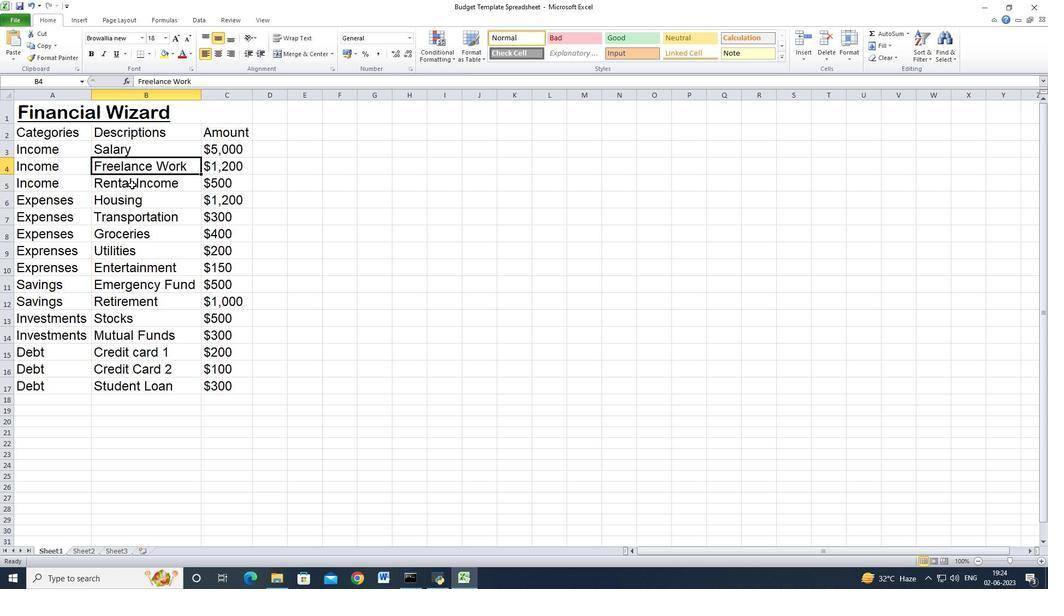 
